 Task: Set the start date as 09/13/2023.
Action: Mouse moved to (560, 316)
Screenshot: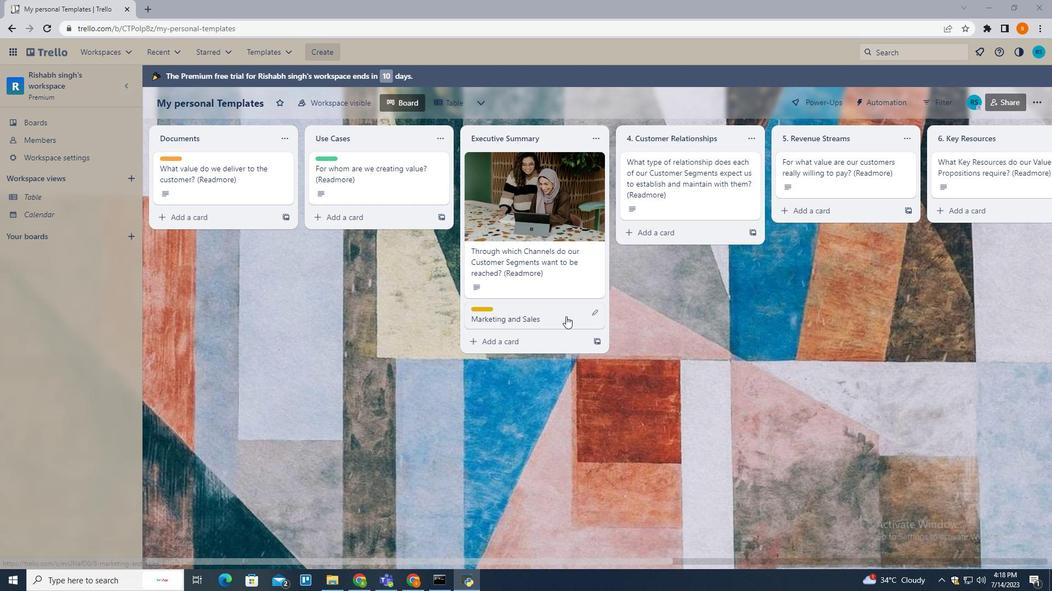 
Action: Mouse pressed left at (560, 316)
Screenshot: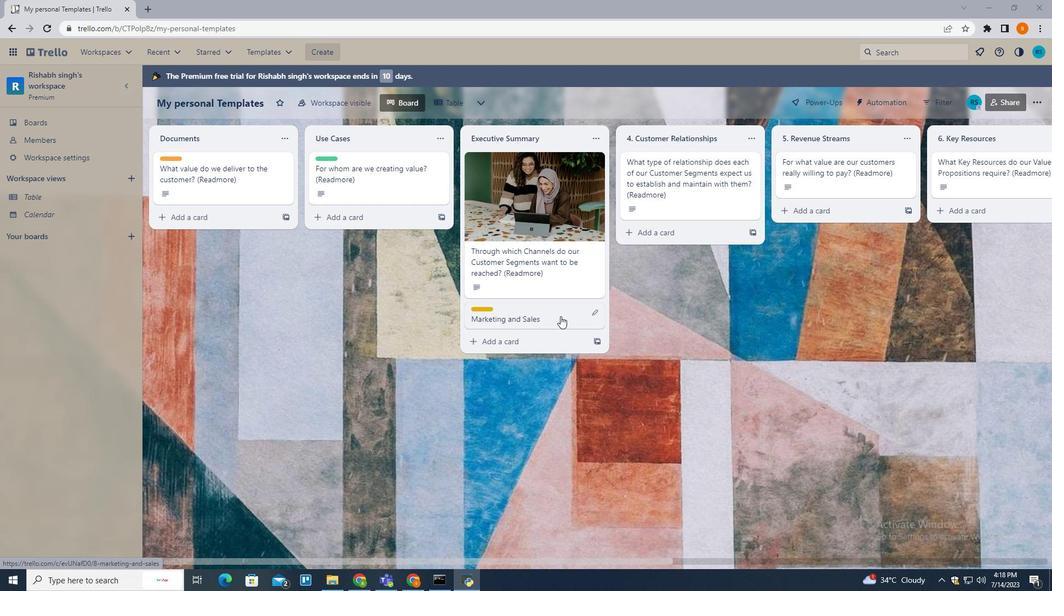
Action: Mouse moved to (663, 320)
Screenshot: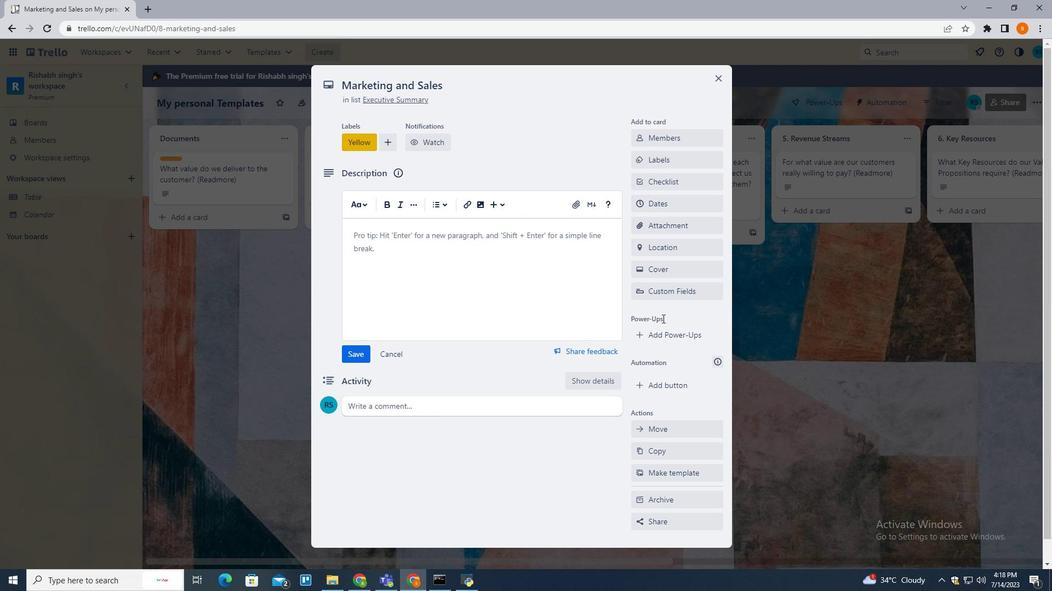 
Action: Mouse scrolled (663, 319) with delta (0, 0)
Screenshot: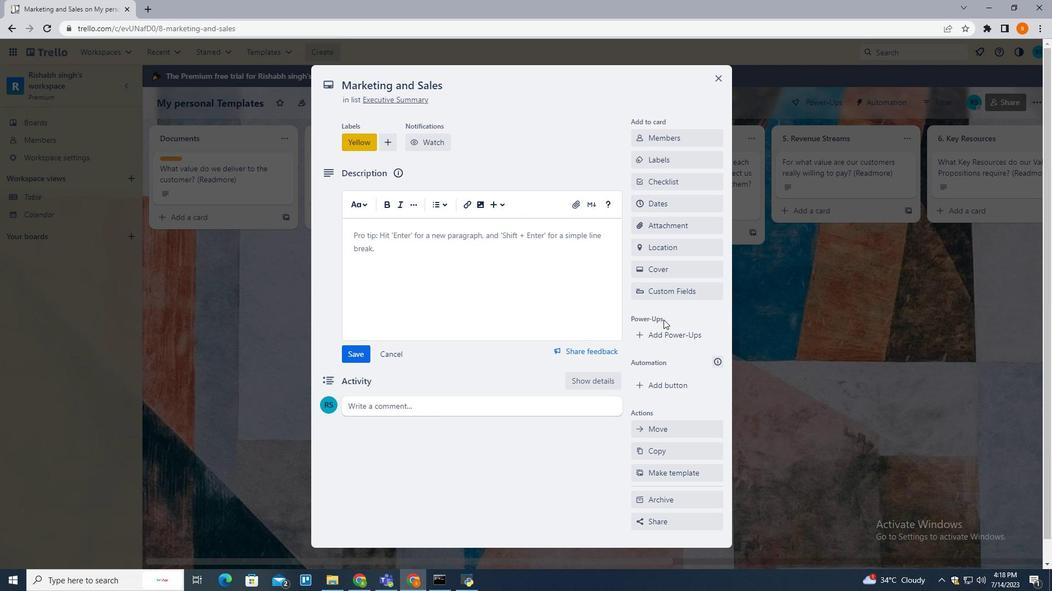 
Action: Mouse scrolled (663, 319) with delta (0, 0)
Screenshot: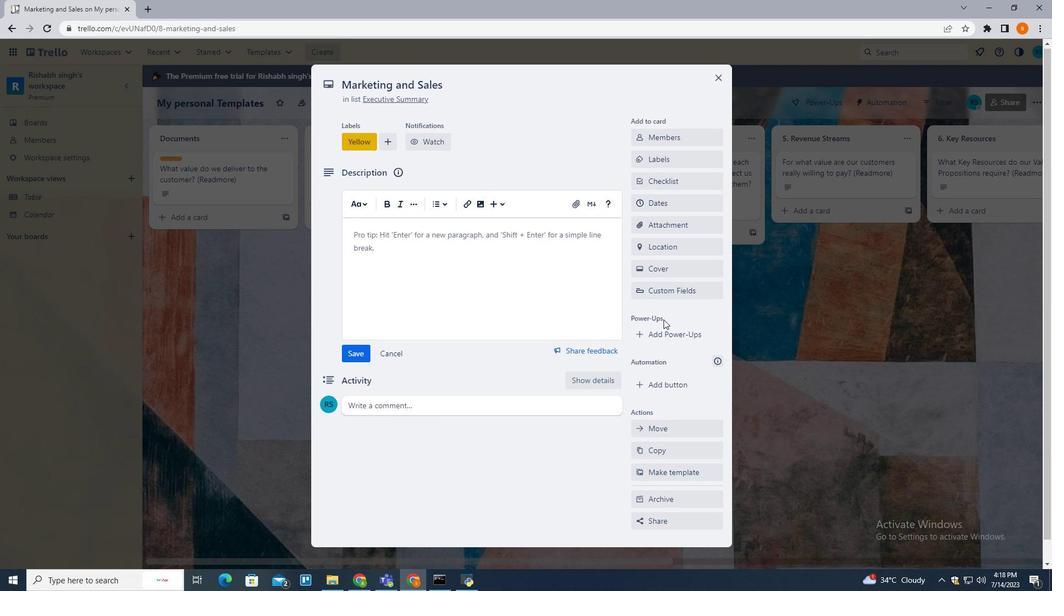 
Action: Mouse moved to (652, 181)
Screenshot: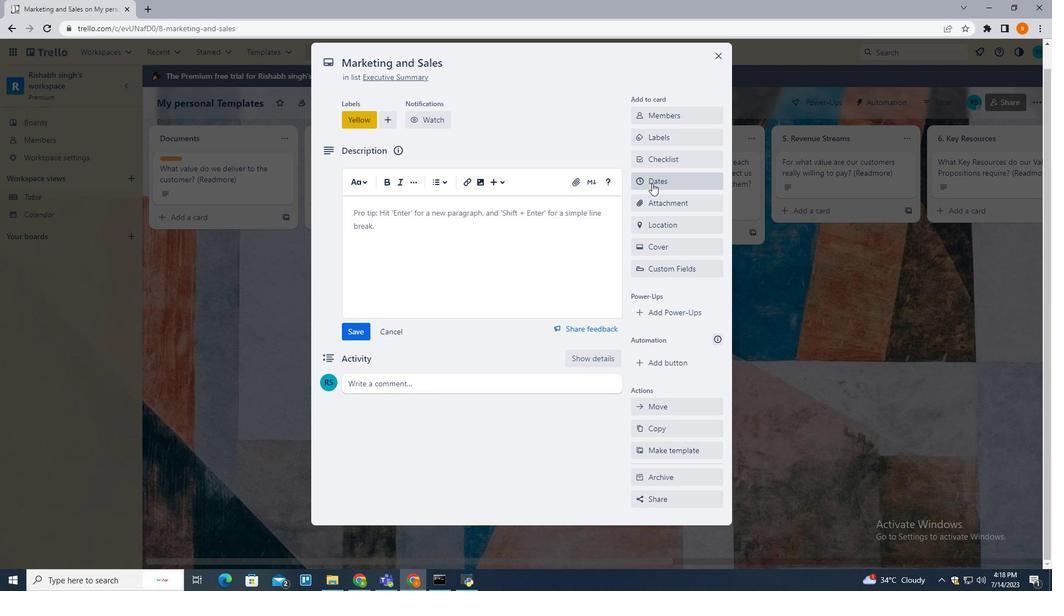 
Action: Mouse pressed left at (652, 181)
Screenshot: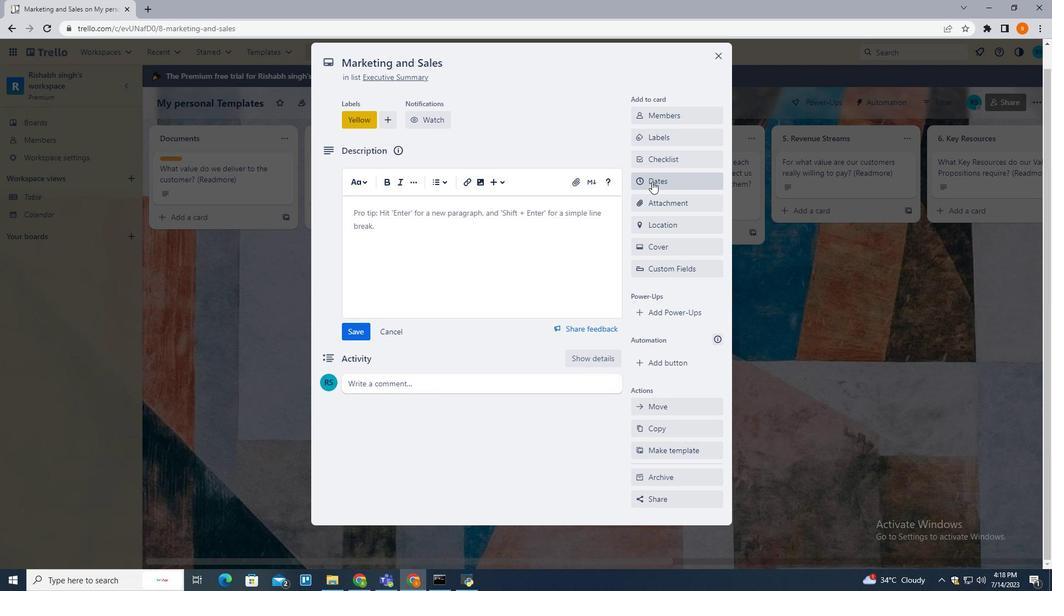 
Action: Mouse moved to (640, 280)
Screenshot: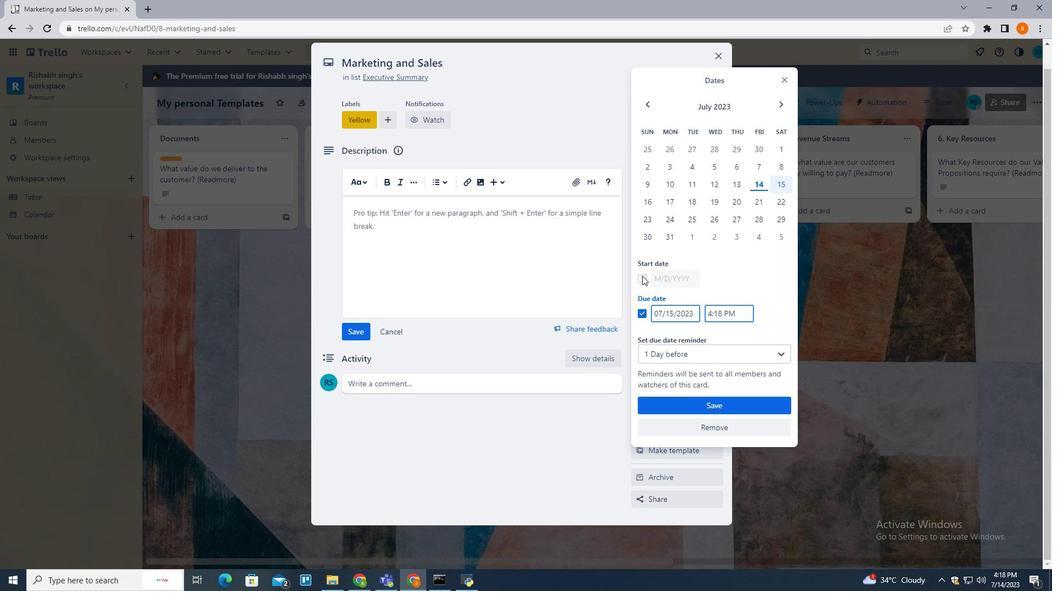 
Action: Mouse pressed left at (640, 280)
Screenshot: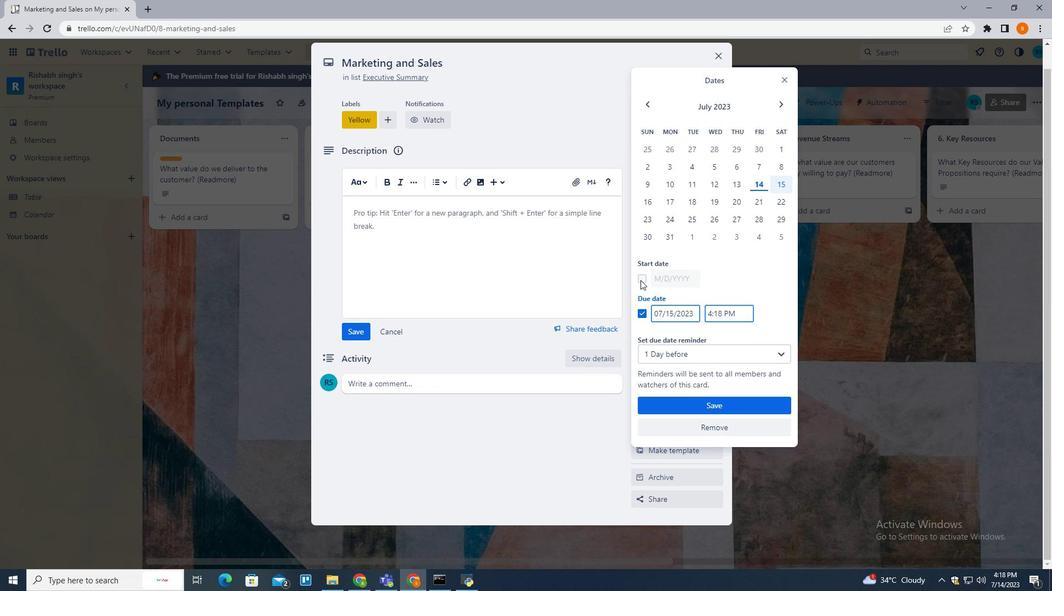 
Action: Mouse moved to (662, 281)
Screenshot: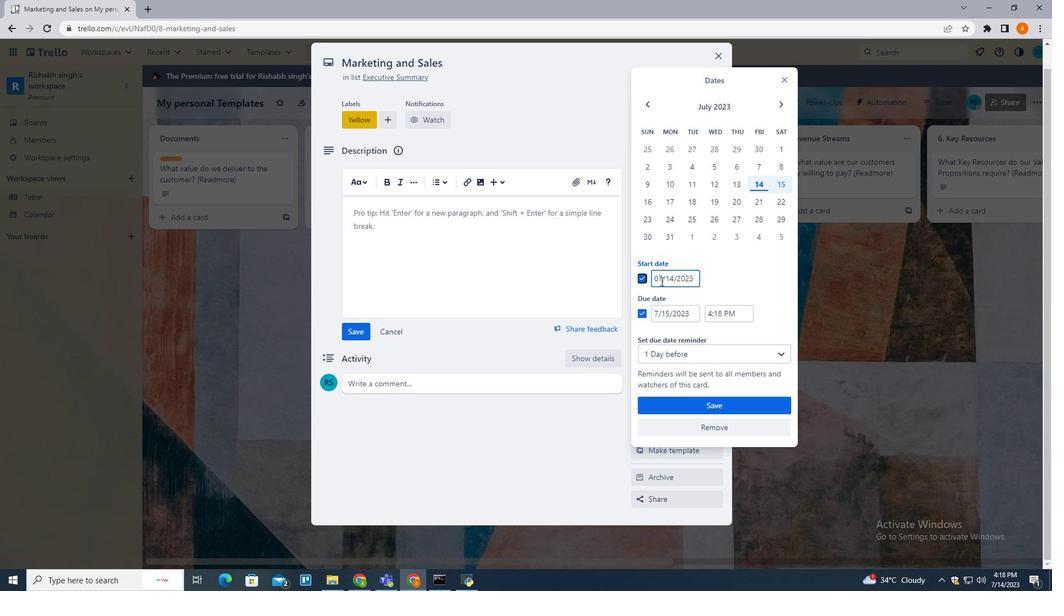 
Action: Mouse pressed left at (662, 281)
Screenshot: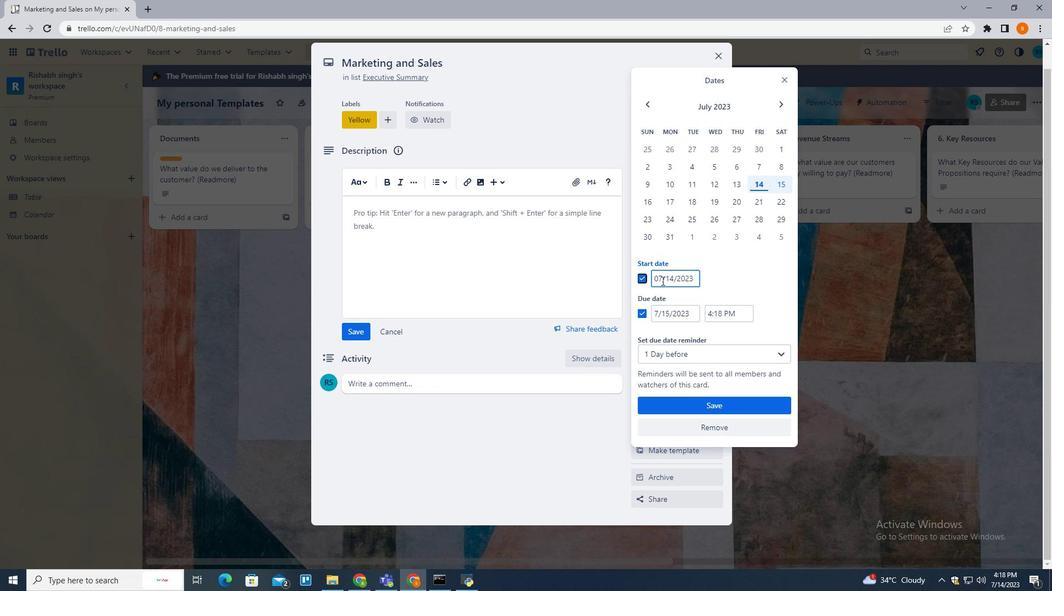 
Action: Mouse moved to (648, 265)
Screenshot: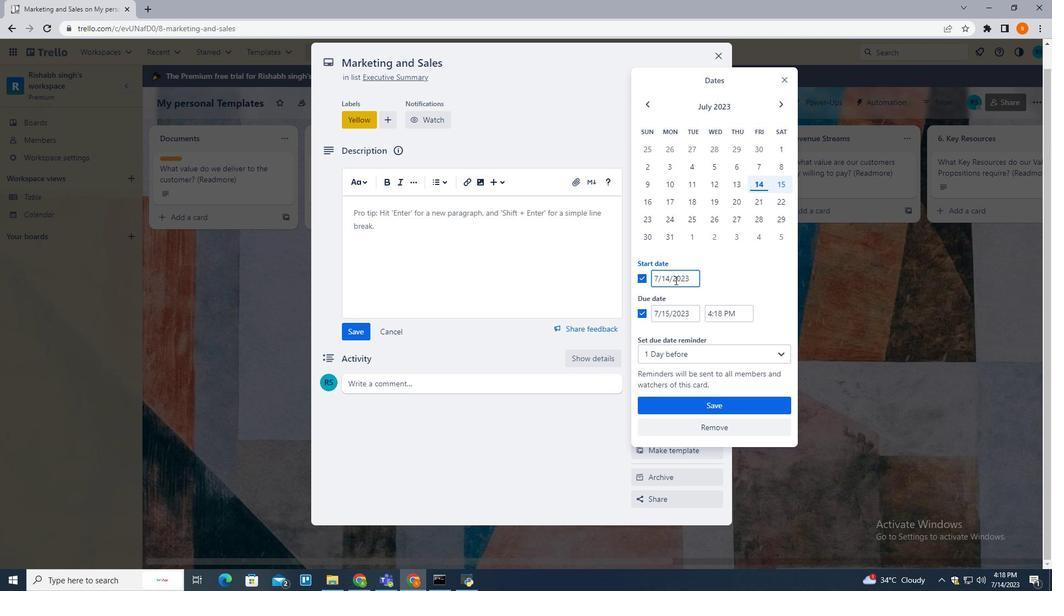 
Action: Key pressed <Key.left><Key.backspace>9<Key.right><Key.right><Key.right><Key.backspace>3
Screenshot: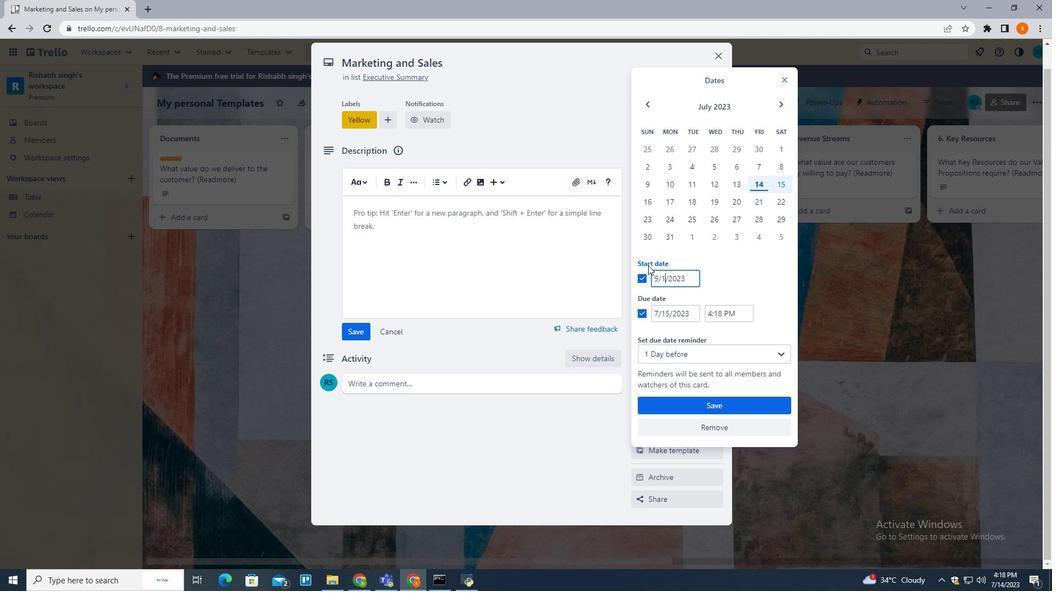 
Action: Mouse moved to (731, 273)
Screenshot: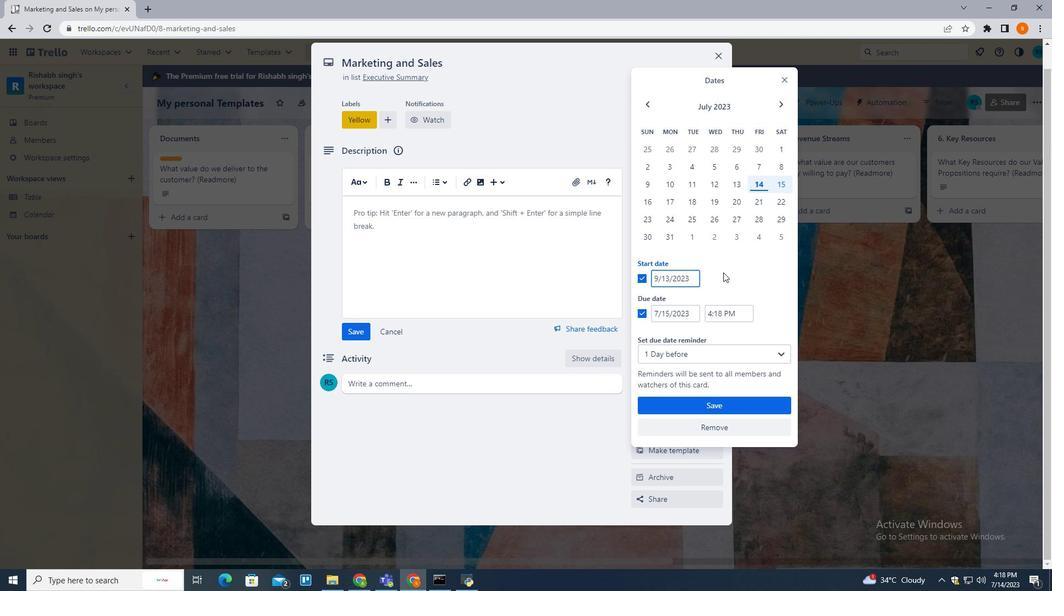 
Action: Mouse pressed left at (731, 273)
Screenshot: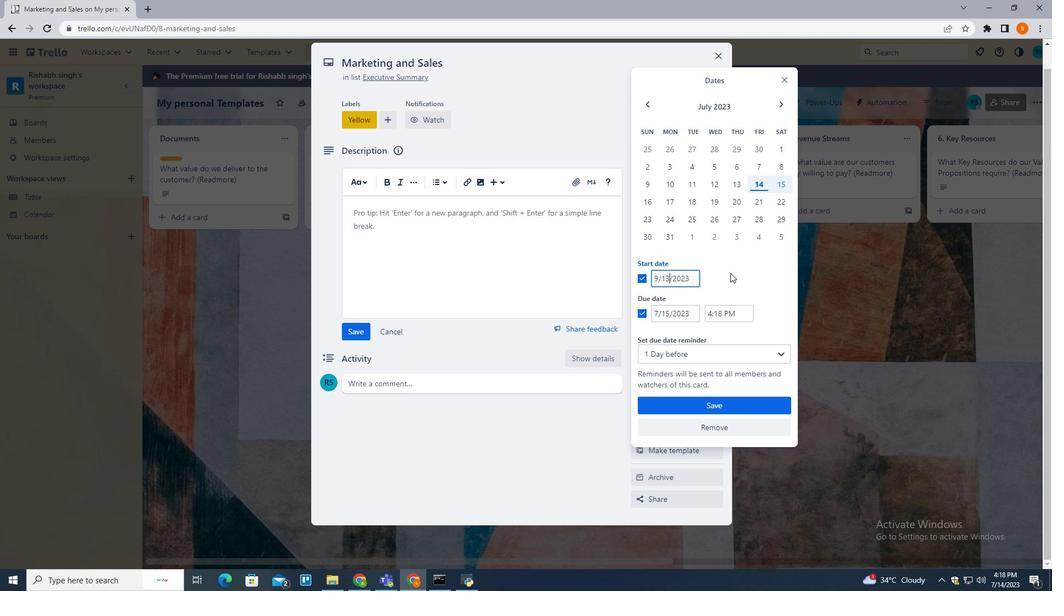 
Action: Mouse moved to (717, 408)
Screenshot: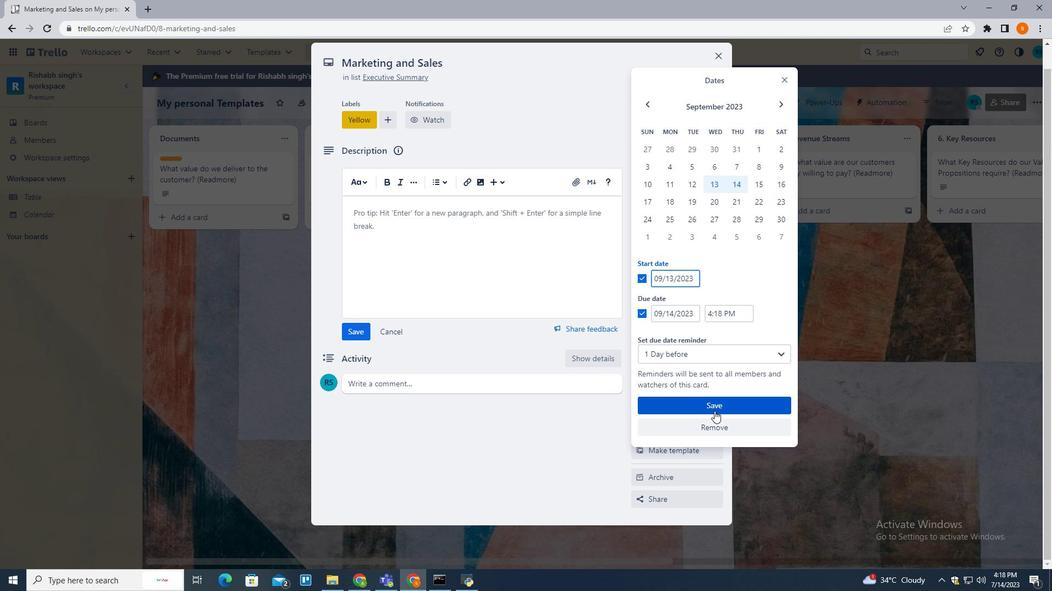 
Action: Mouse pressed left at (717, 408)
Screenshot: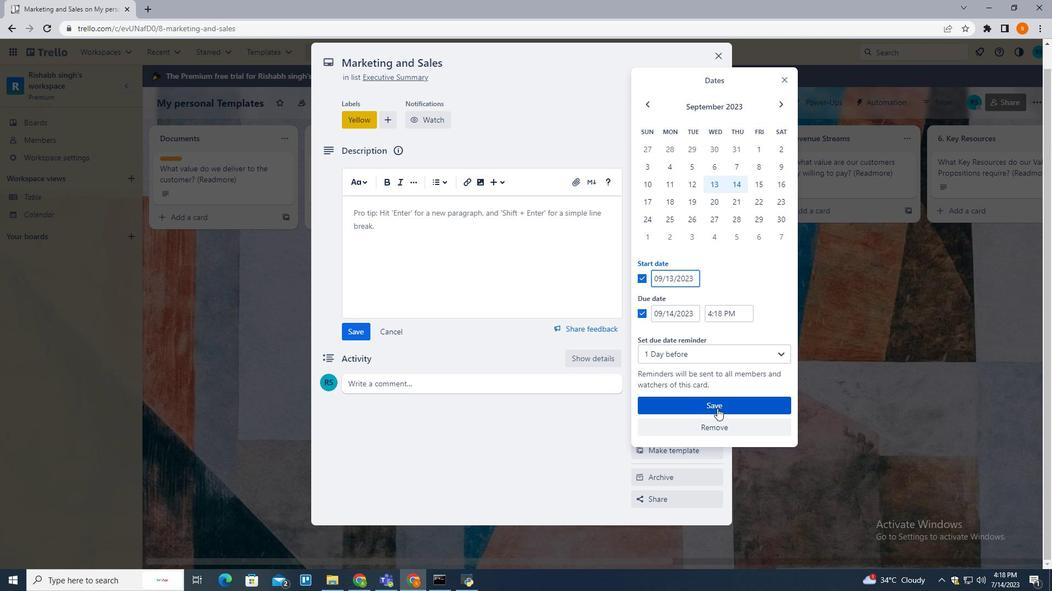 
Action: Mouse moved to (926, 363)
Screenshot: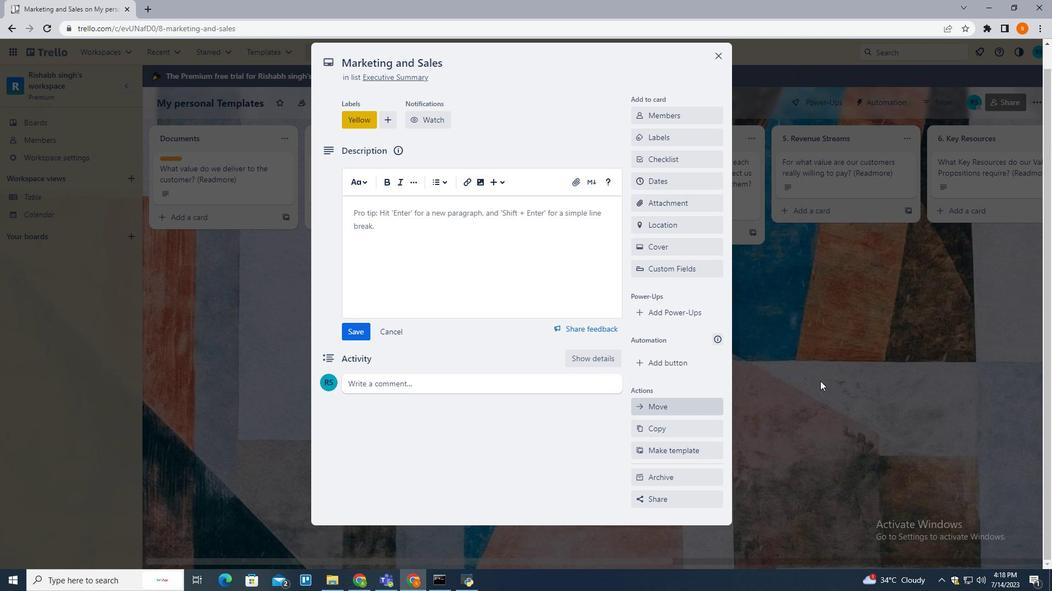 
Action: Mouse pressed left at (926, 363)
Screenshot: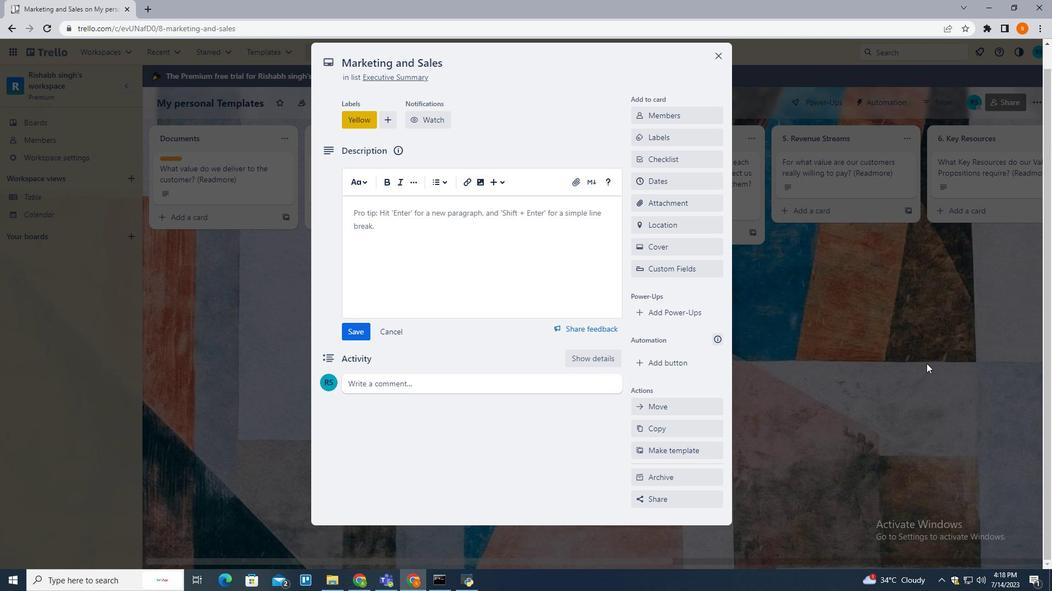 
Action: Mouse moved to (919, 365)
Screenshot: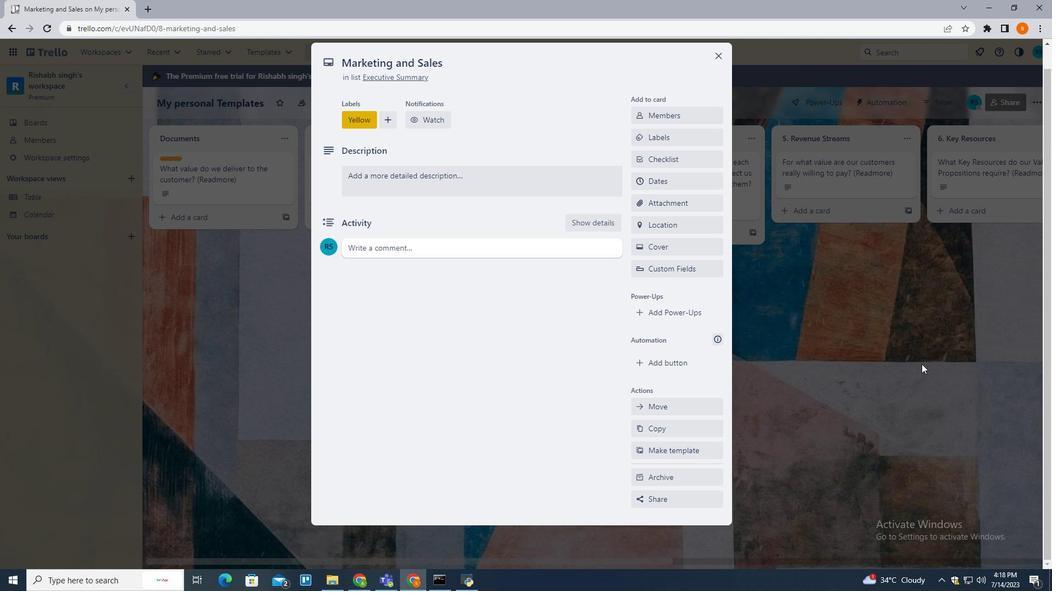 
Action: Mouse pressed left at (919, 365)
Screenshot: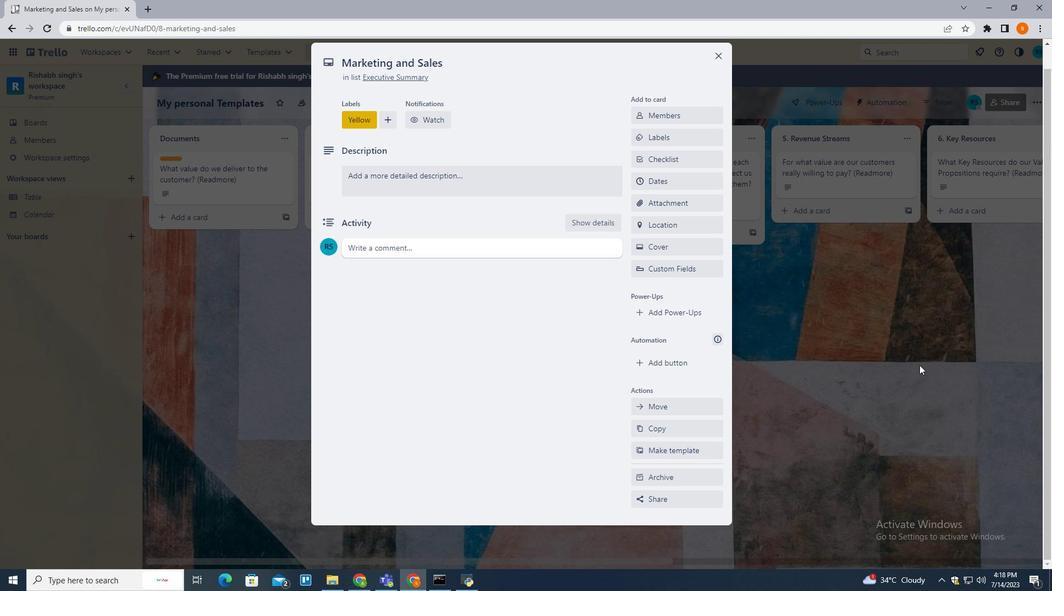 
